 Task: Change the reflection opacity of text to 50%.
Action: Mouse moved to (697, 198)
Screenshot: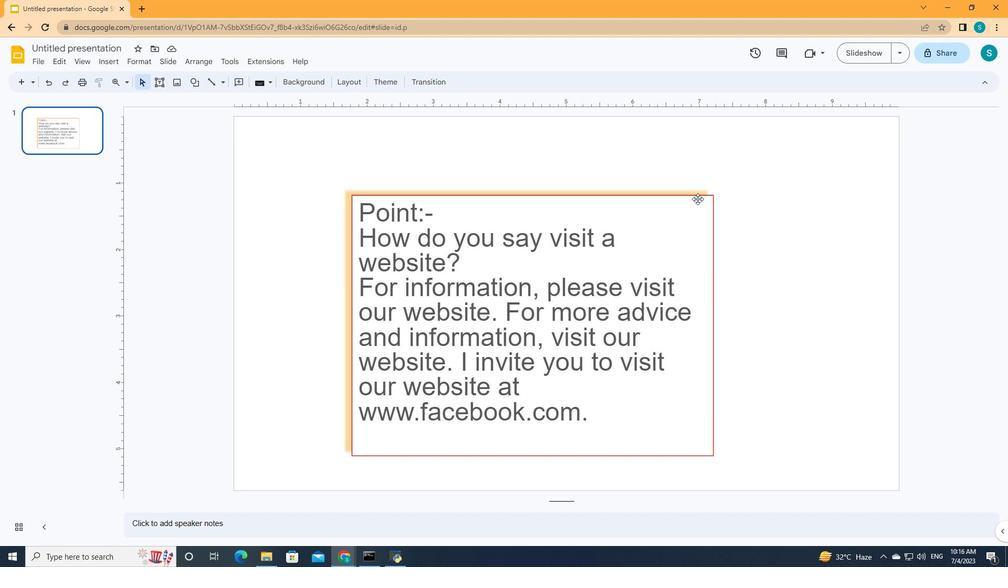
Action: Mouse pressed left at (697, 198)
Screenshot: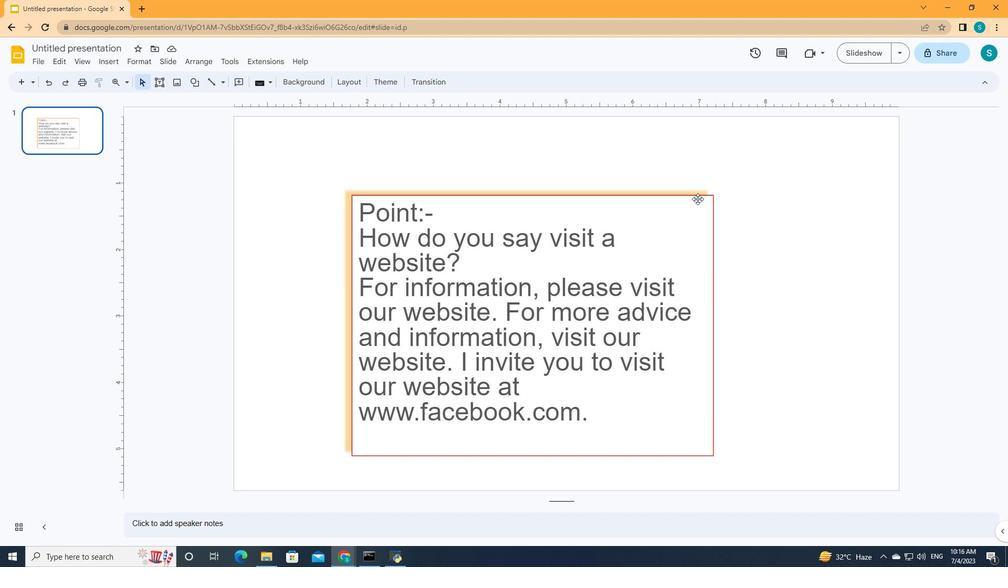 
Action: Mouse moved to (749, 78)
Screenshot: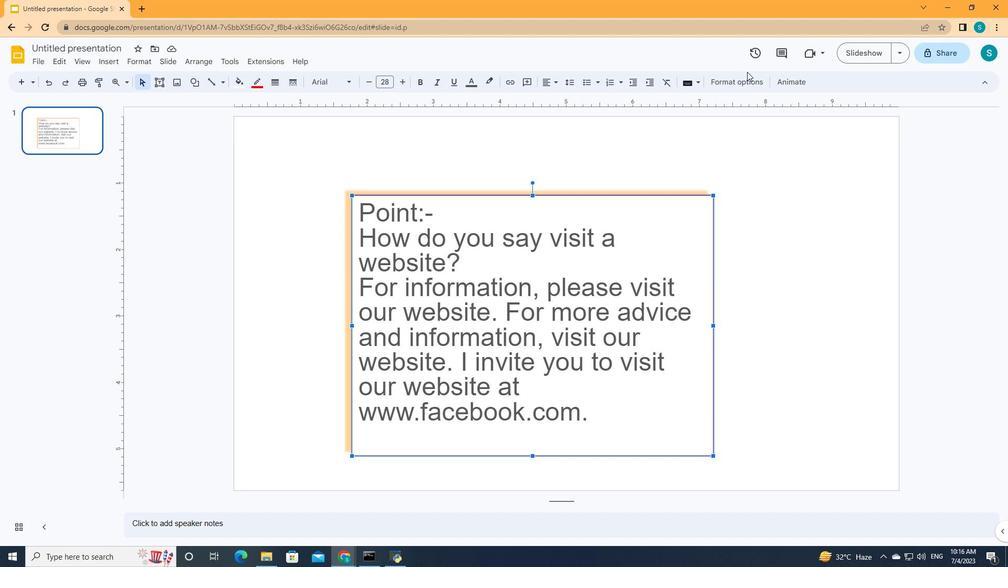 
Action: Mouse pressed left at (749, 78)
Screenshot: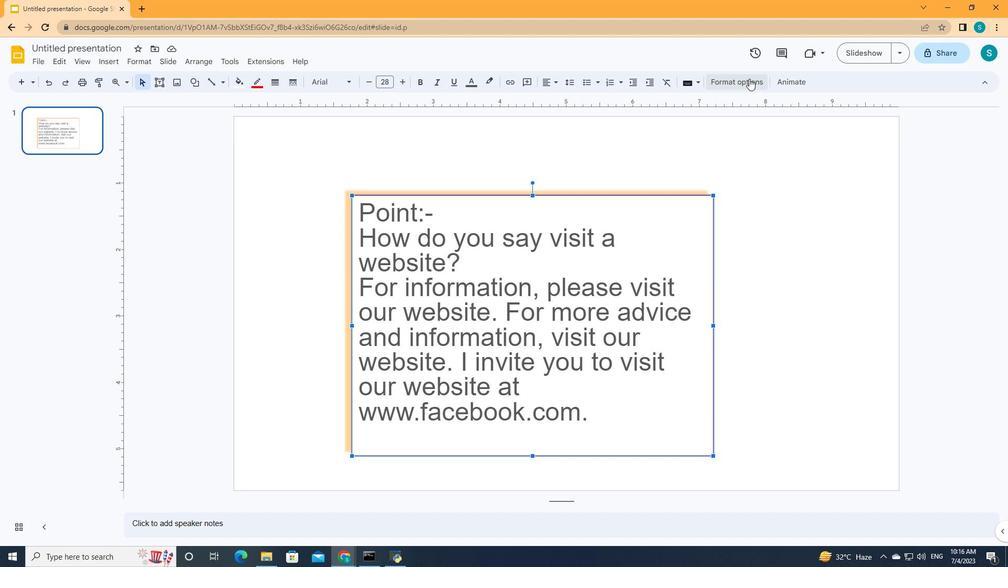 
Action: Mouse moved to (861, 247)
Screenshot: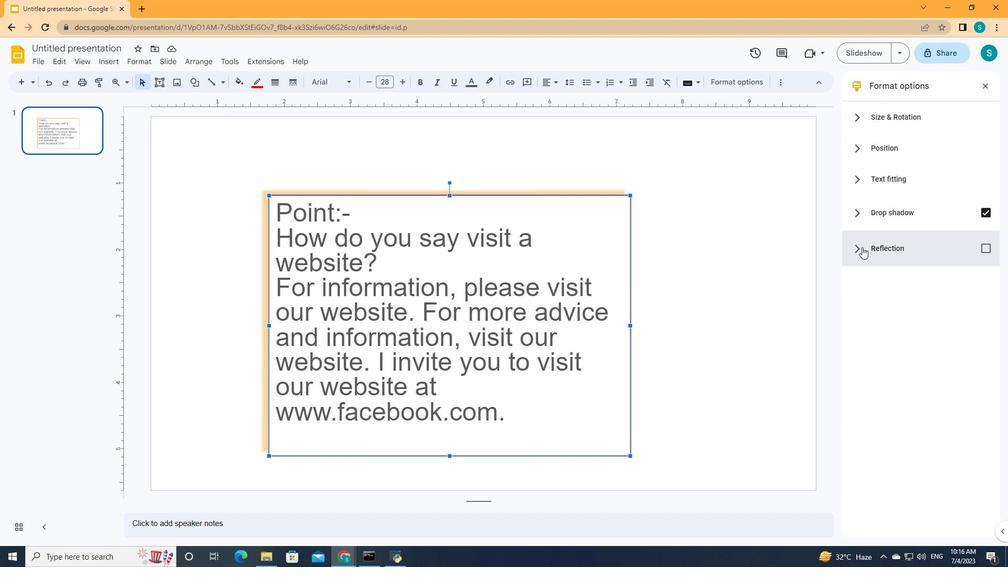 
Action: Mouse pressed left at (861, 247)
Screenshot: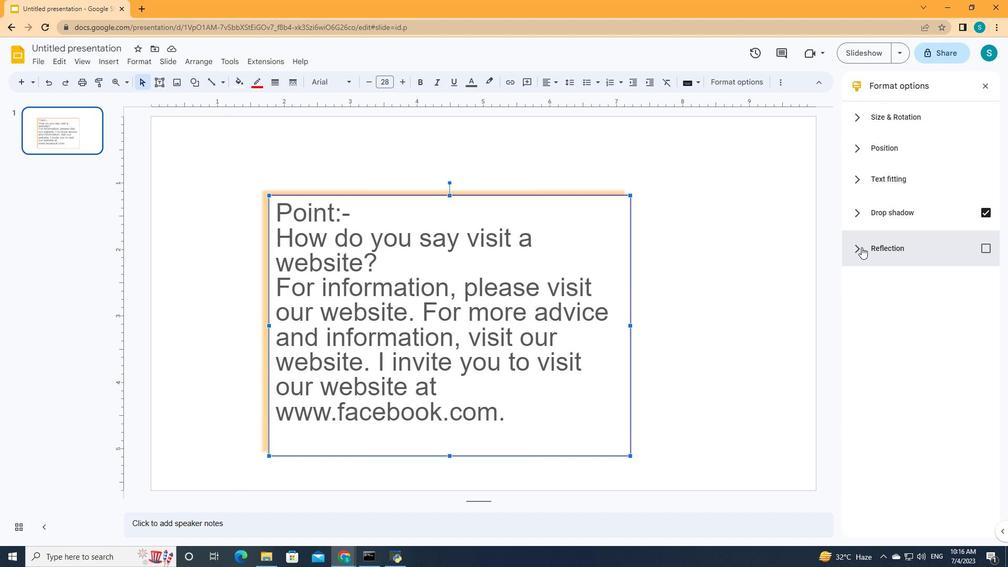 
Action: Mouse moved to (988, 291)
Screenshot: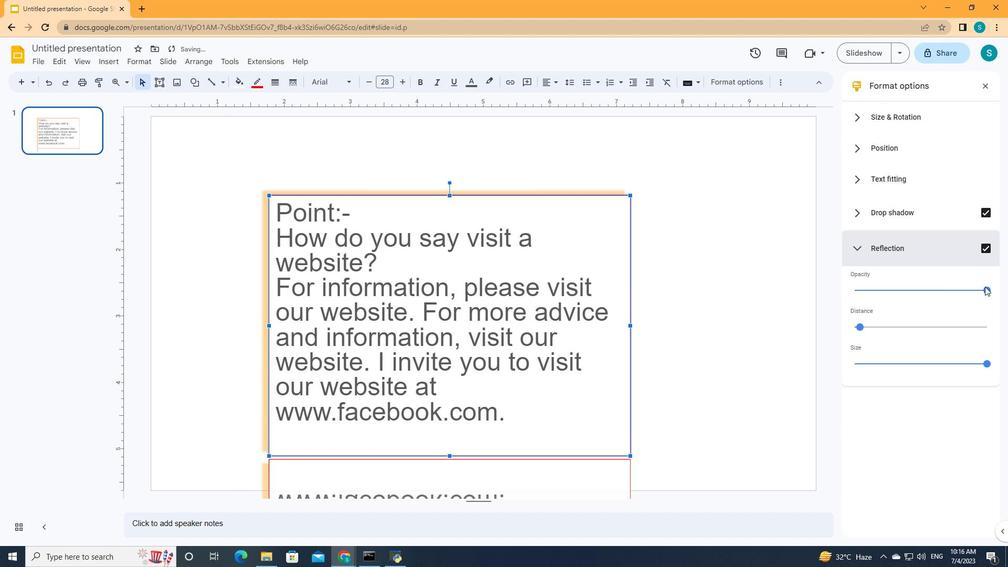 
Action: Mouse pressed left at (988, 291)
Screenshot: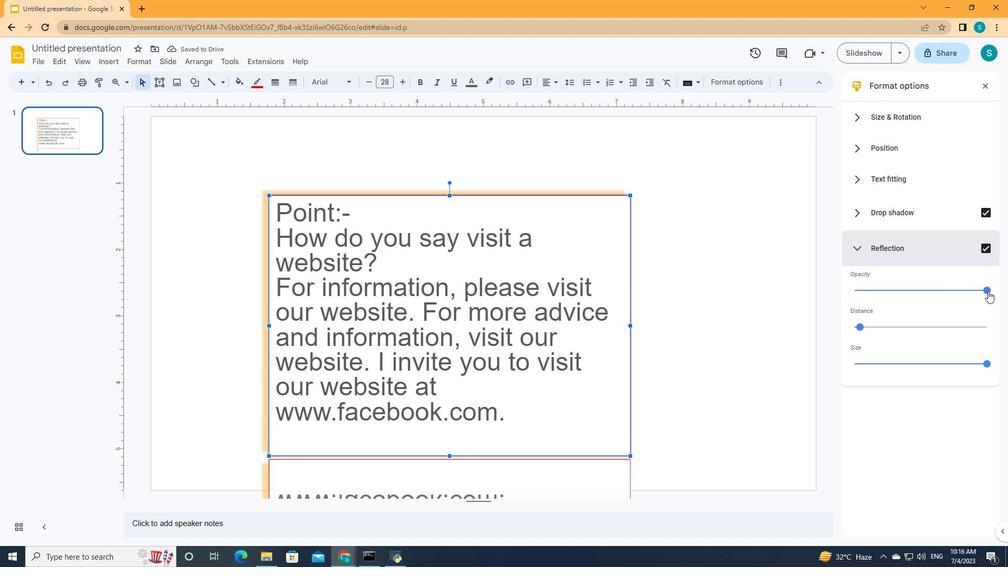 
Action: Mouse moved to (922, 299)
Screenshot: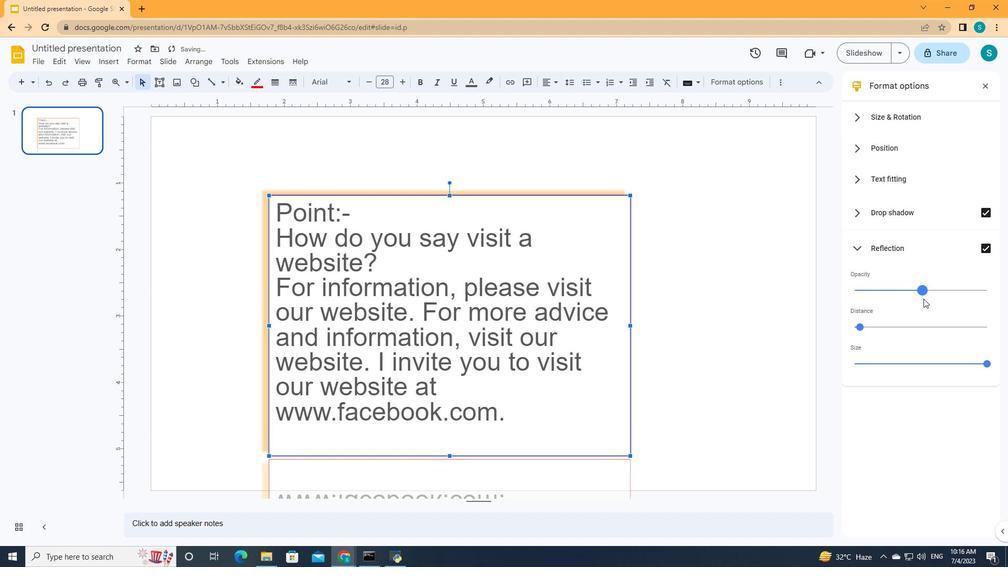 
Action: Key pressed <Key.left>
Screenshot: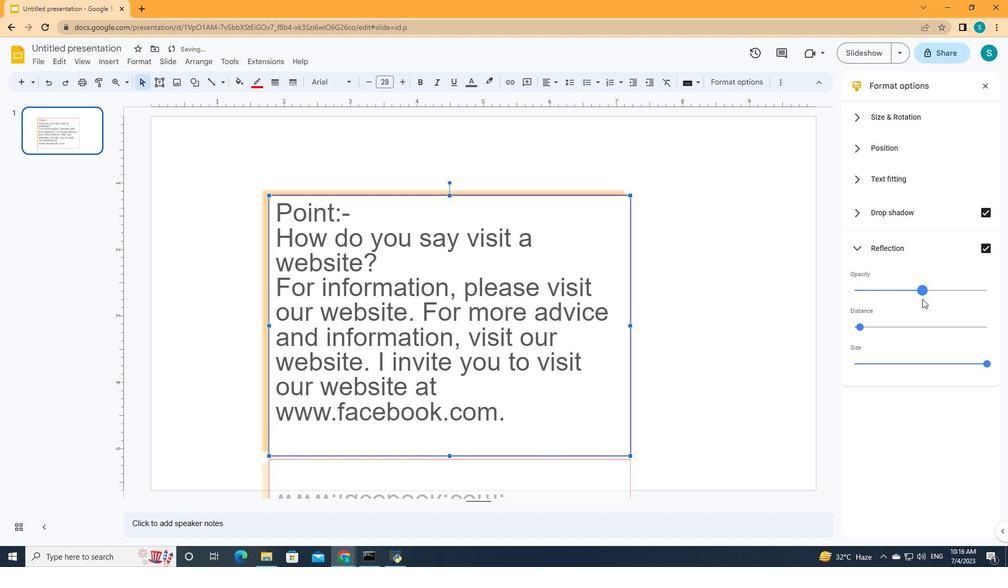 
